 Task: Create a new task in Outlook with the subject 'New Employee Forms', set priority to 'High', and link the text 'Mandatory form for the new employee to fill within 12 days.' to 'forms.doc'.
Action: Mouse moved to (7, 110)
Screenshot: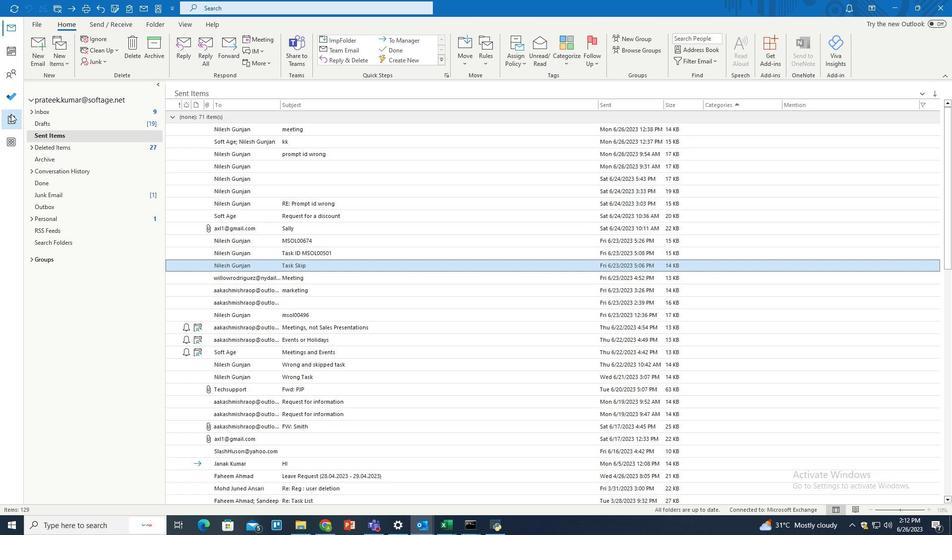
Action: Mouse pressed left at (7, 110)
Screenshot: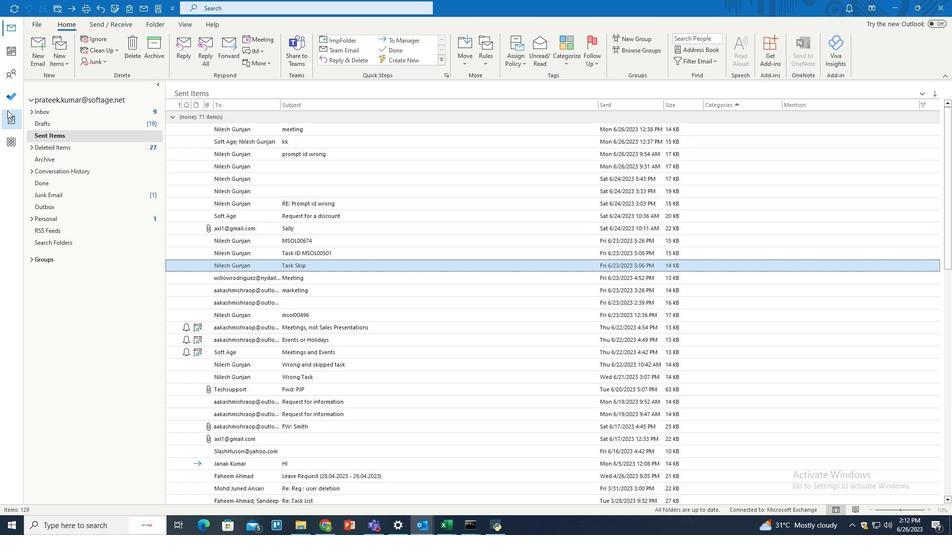
Action: Mouse moved to (37, 50)
Screenshot: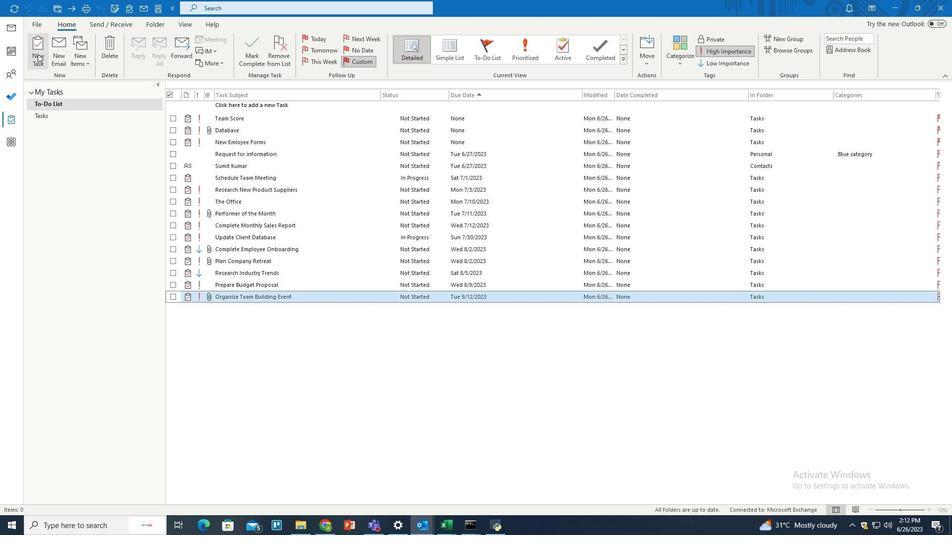 
Action: Mouse pressed left at (37, 50)
Screenshot: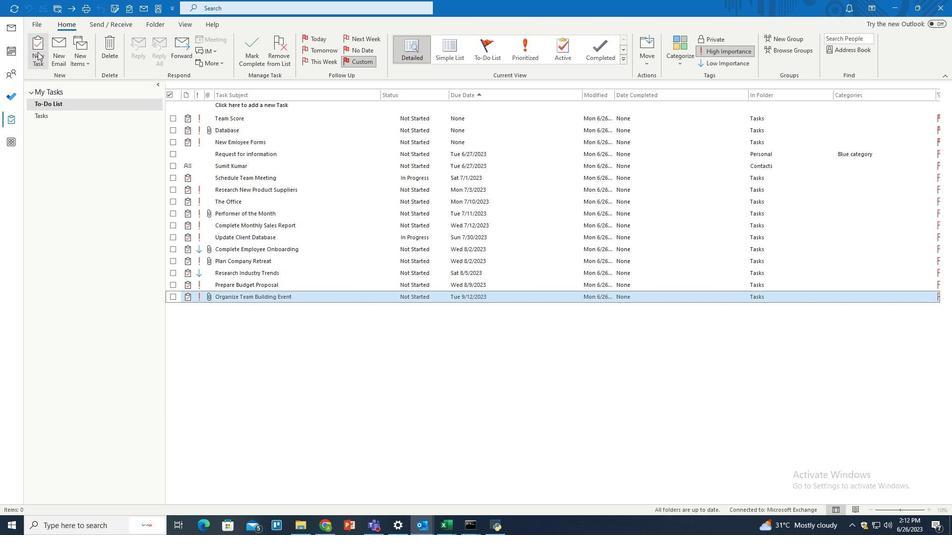 
Action: Mouse moved to (180, 100)
Screenshot: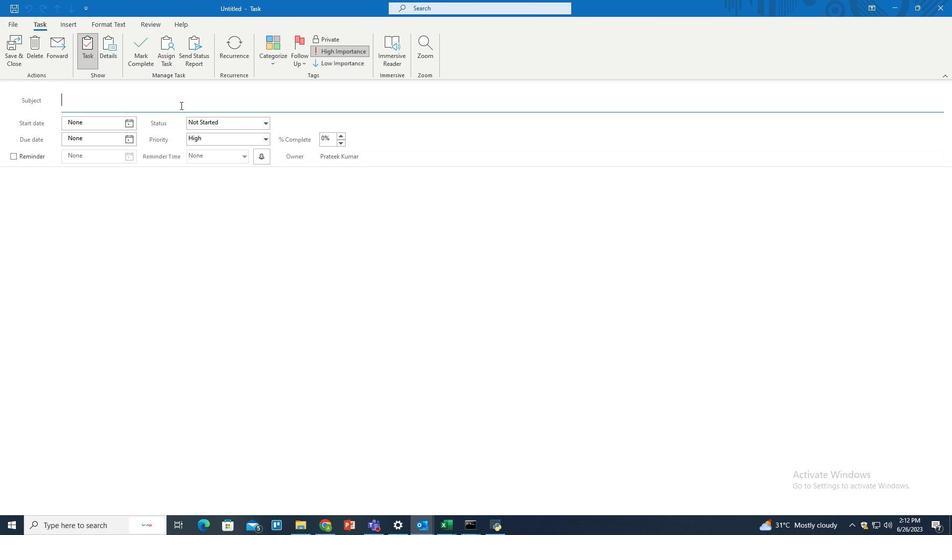
Action: Mouse pressed left at (180, 100)
Screenshot: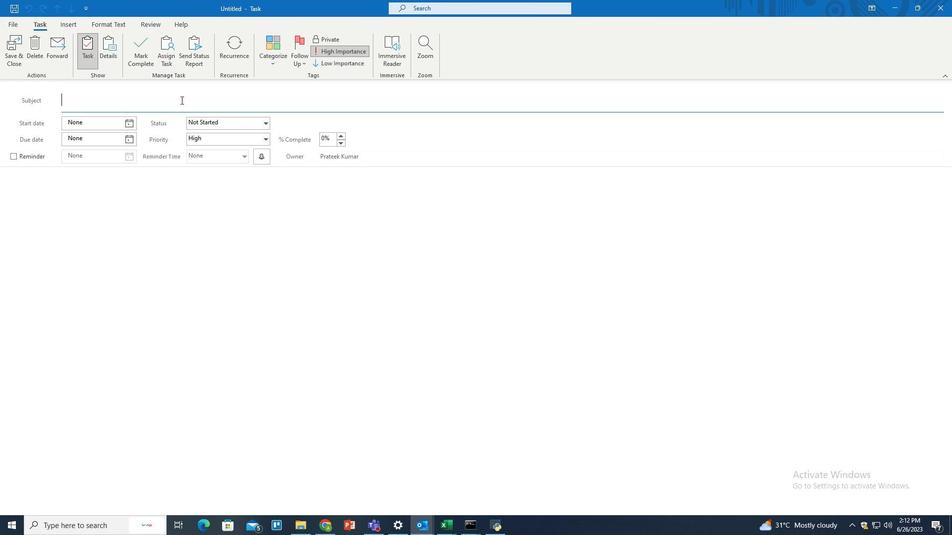 
Action: Mouse moved to (182, 101)
Screenshot: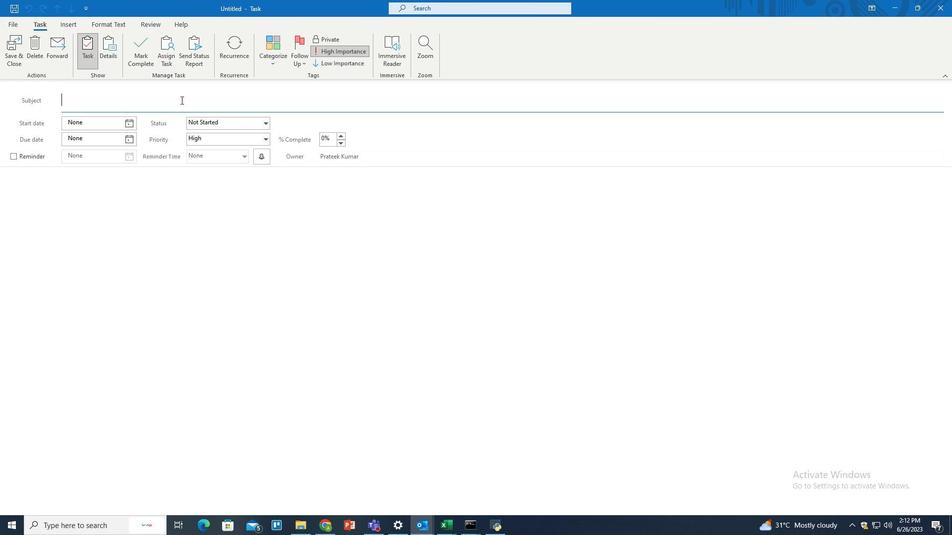 
Action: Key pressed <Key.shift>New<Key.space><Key.shift>Emloyee<Key.space><Key.shift>Forms
Screenshot: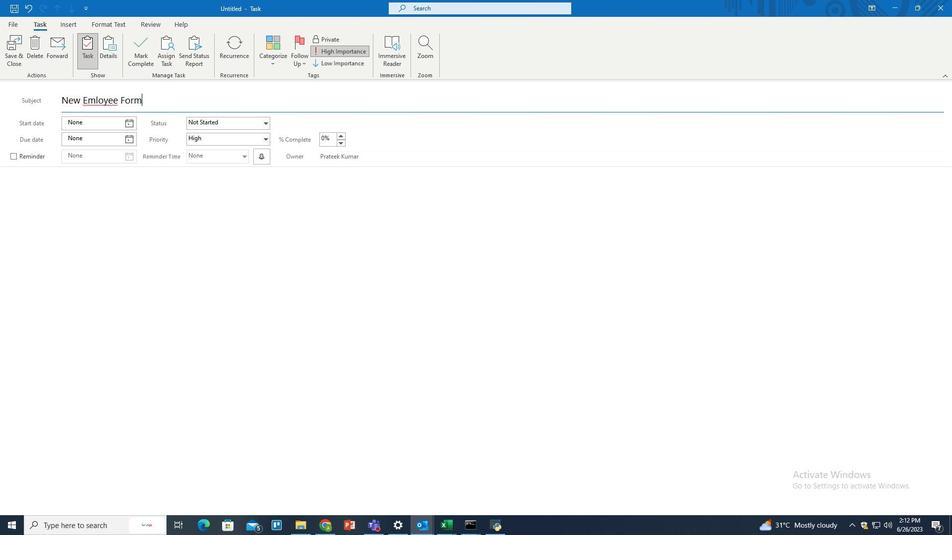 
Action: Mouse moved to (219, 201)
Screenshot: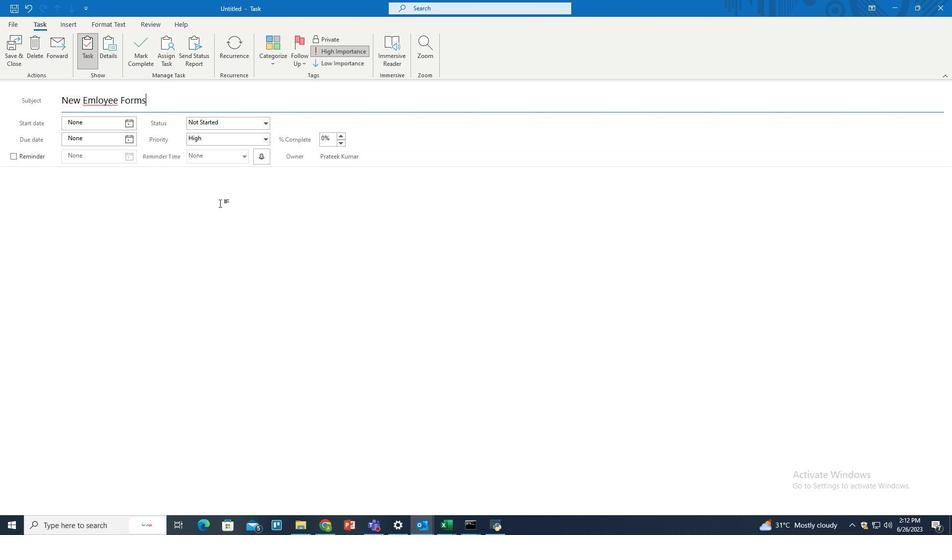 
Action: Mouse pressed left at (219, 201)
Screenshot: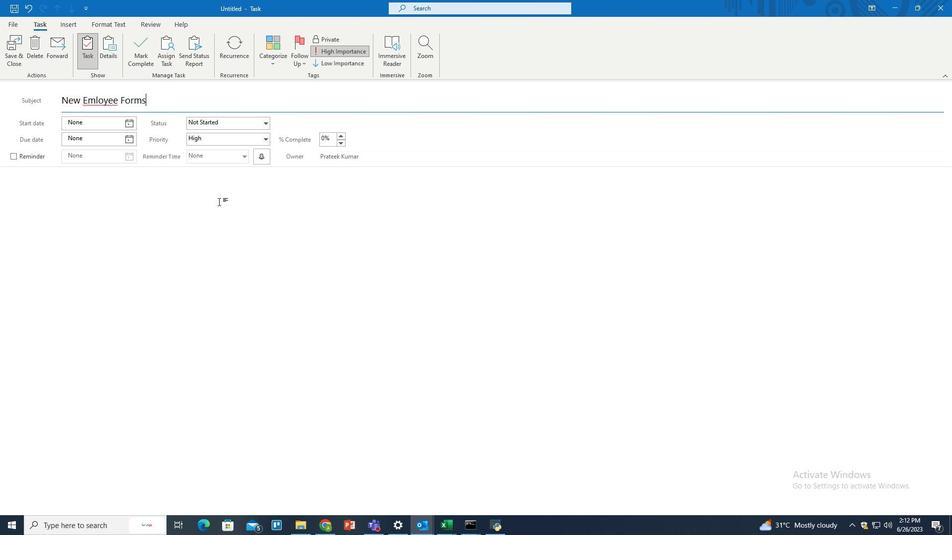 
Action: Key pressed <Key.shift>Mandar<Key.backspace>tory<Key.space>form<Key.space>for<Key.space>the<Key.space>new<Key.space>employee<Key.space>to<Key.space>fill<Key.space>within<Key.space>12<Key.space>days.
Screenshot: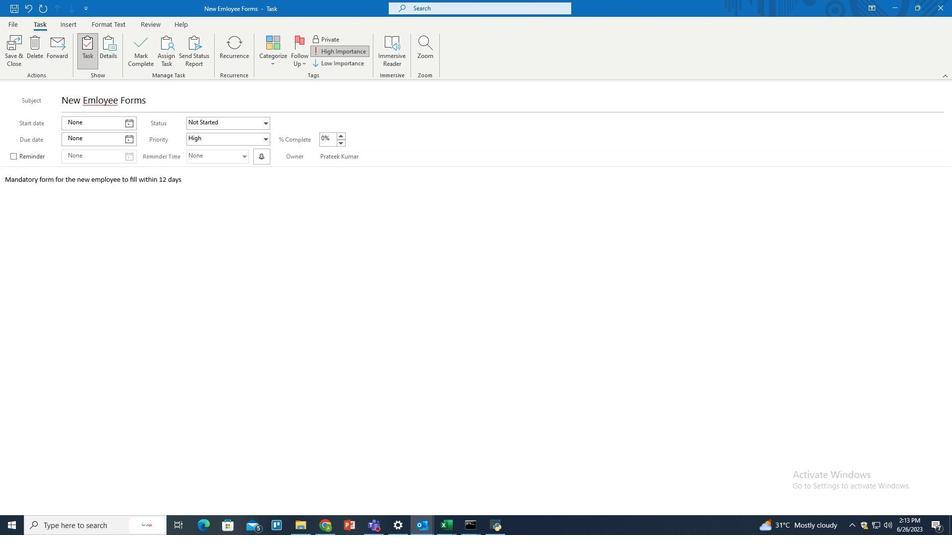 
Action: Mouse moved to (276, 186)
Screenshot: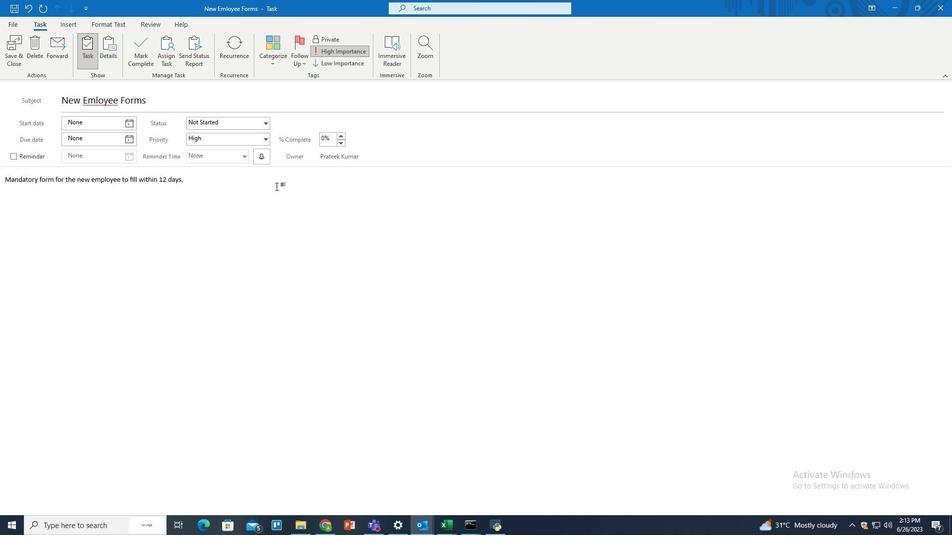 
Action: Mouse pressed left at (276, 186)
Screenshot: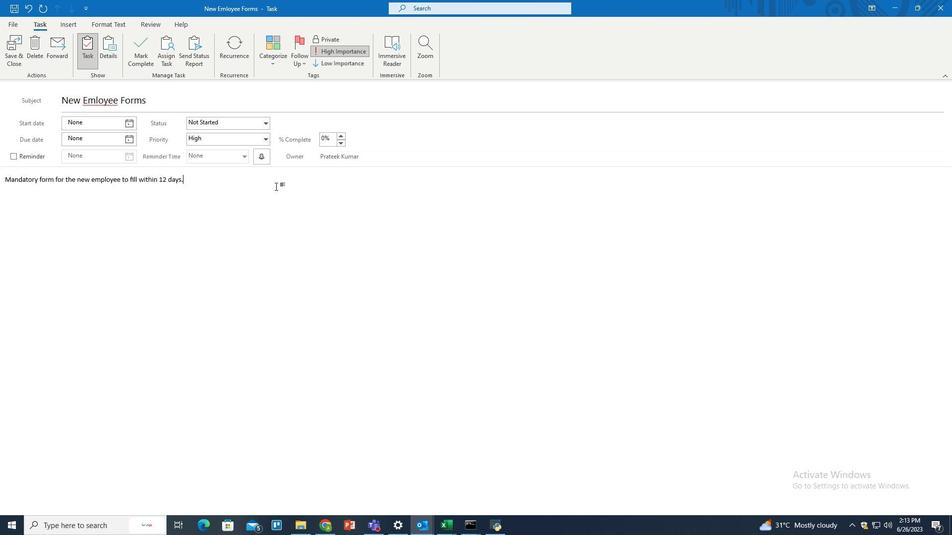 
Action: Mouse moved to (112, 177)
Screenshot: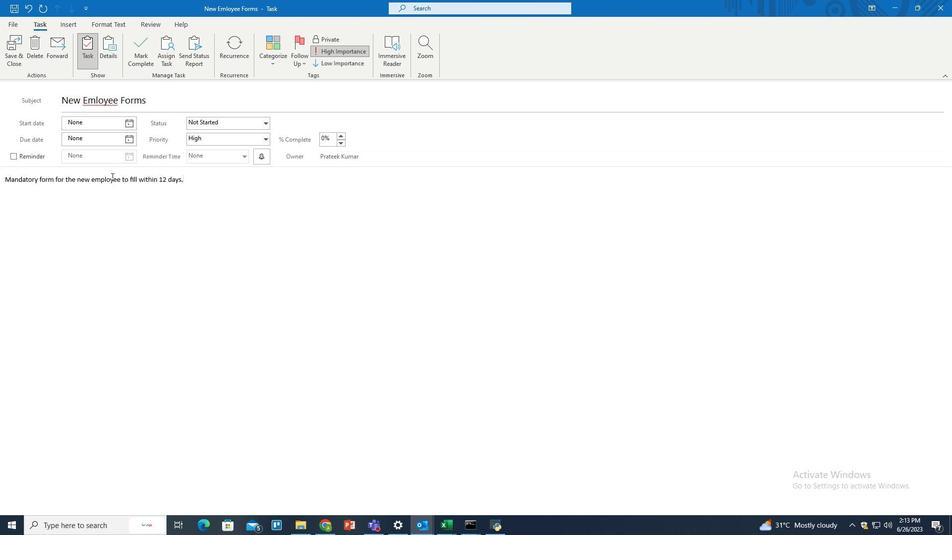 
Action: Mouse pressed left at (112, 177)
Screenshot: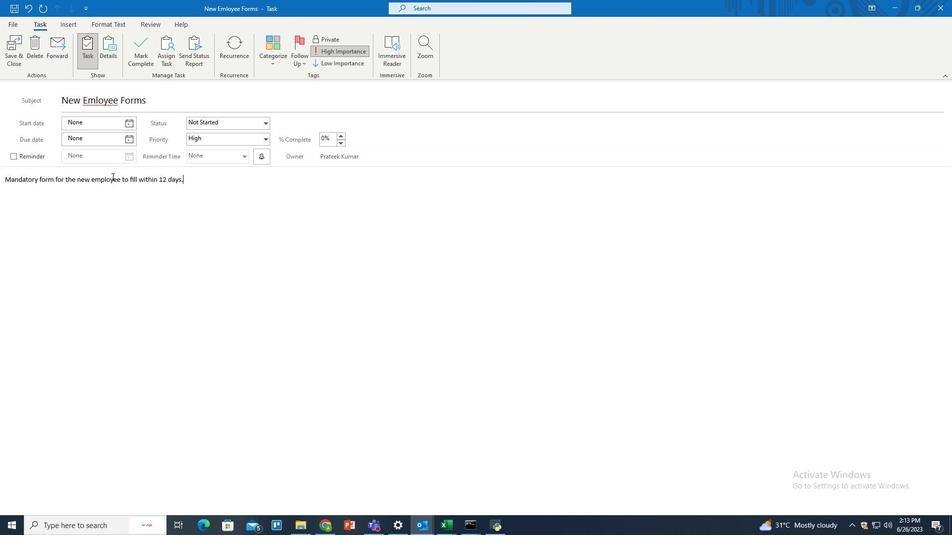 
Action: Mouse pressed left at (112, 177)
Screenshot: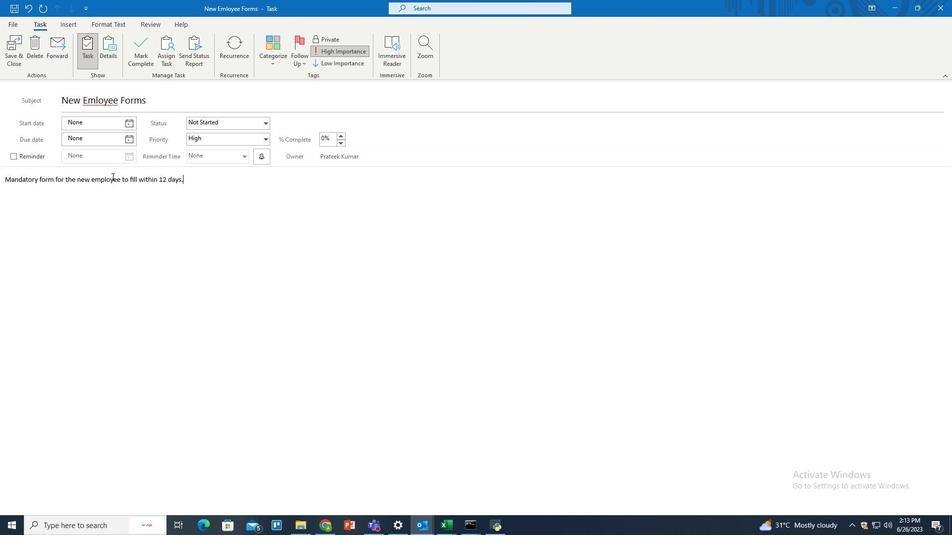 
Action: Mouse pressed left at (112, 177)
Screenshot: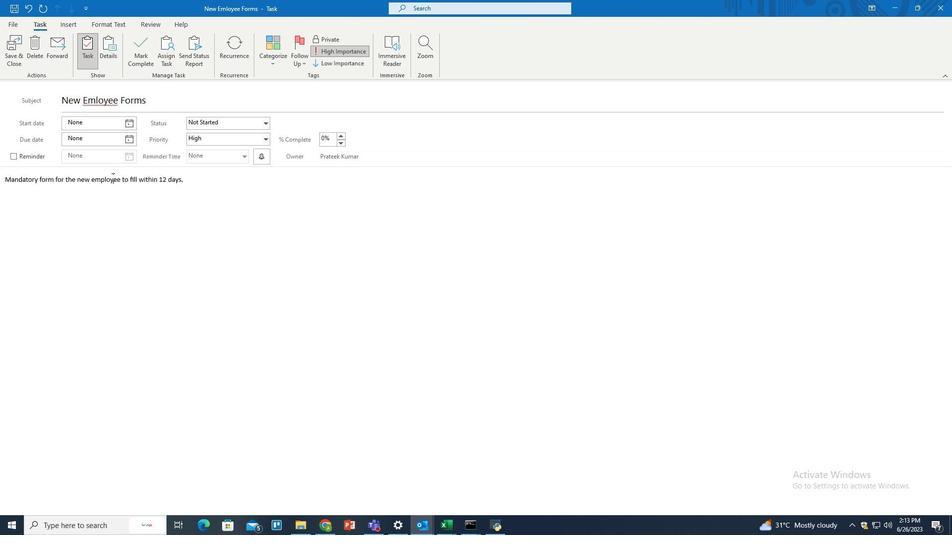 
Action: Mouse moved to (76, 27)
Screenshot: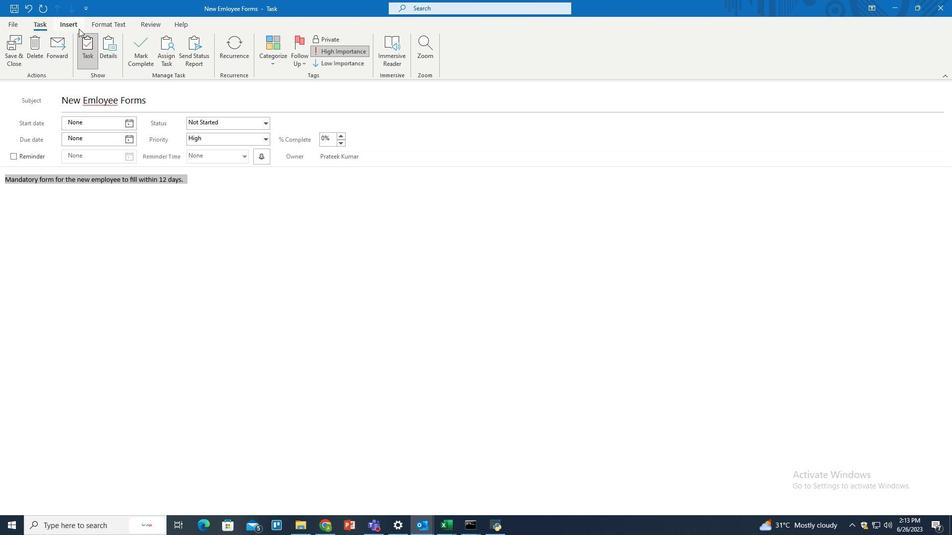 
Action: Mouse pressed left at (76, 27)
Screenshot: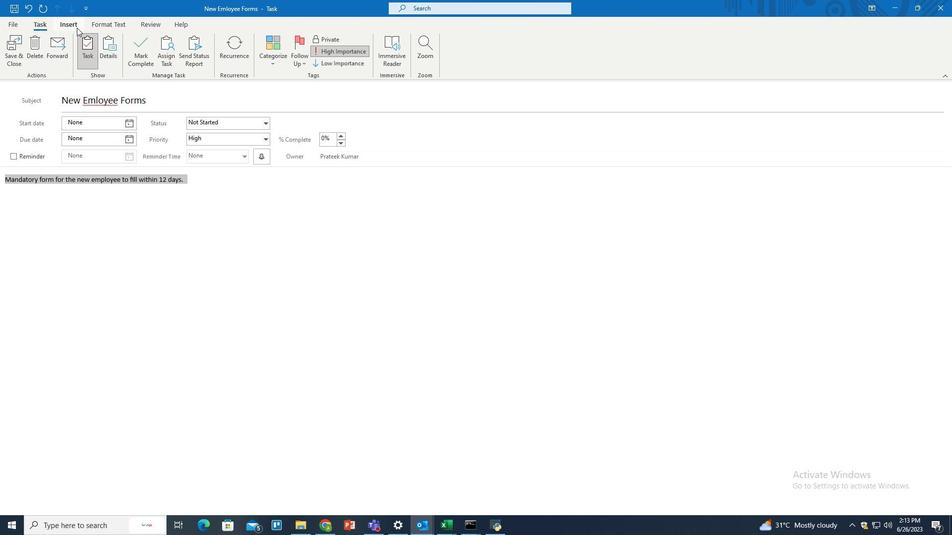 
Action: Mouse moved to (407, 45)
Screenshot: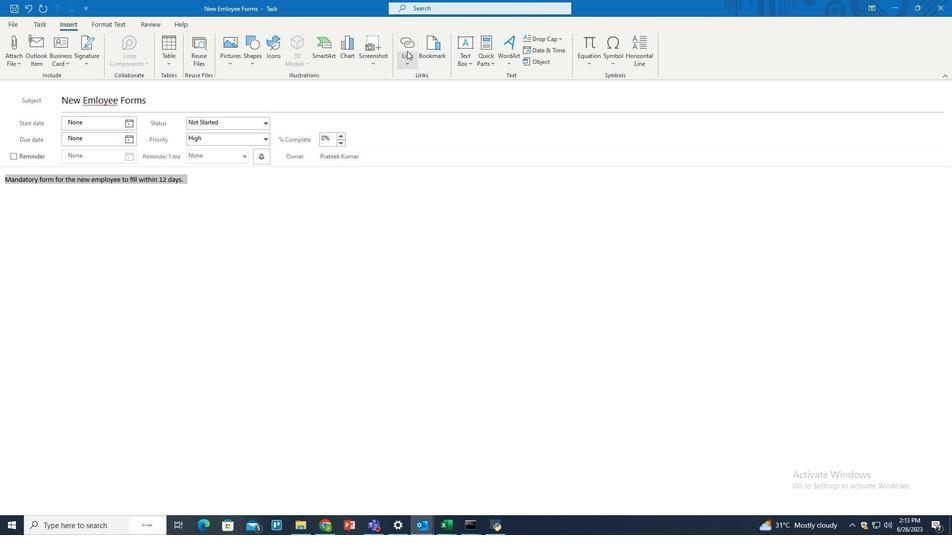 
Action: Mouse pressed left at (407, 45)
Screenshot: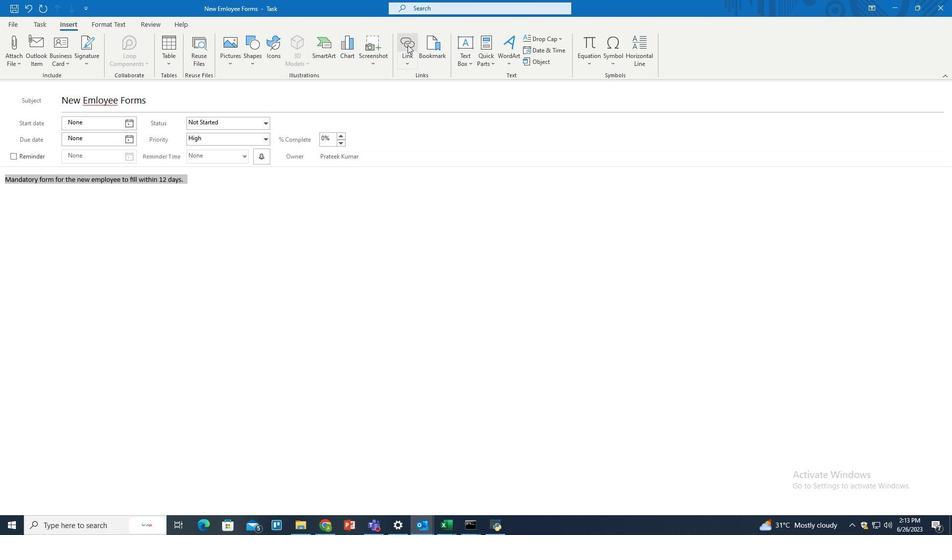 
Action: Mouse moved to (577, 304)
Screenshot: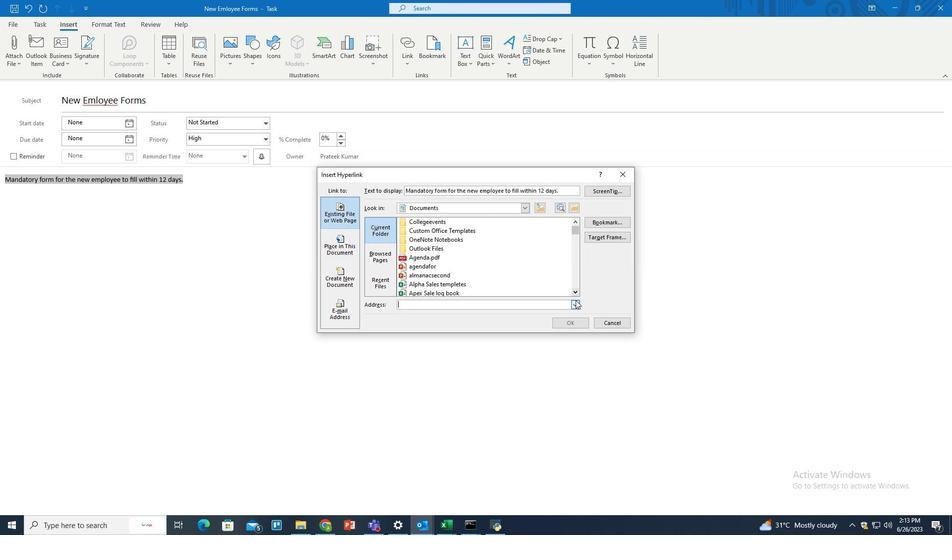 
Action: Mouse pressed left at (577, 304)
Screenshot: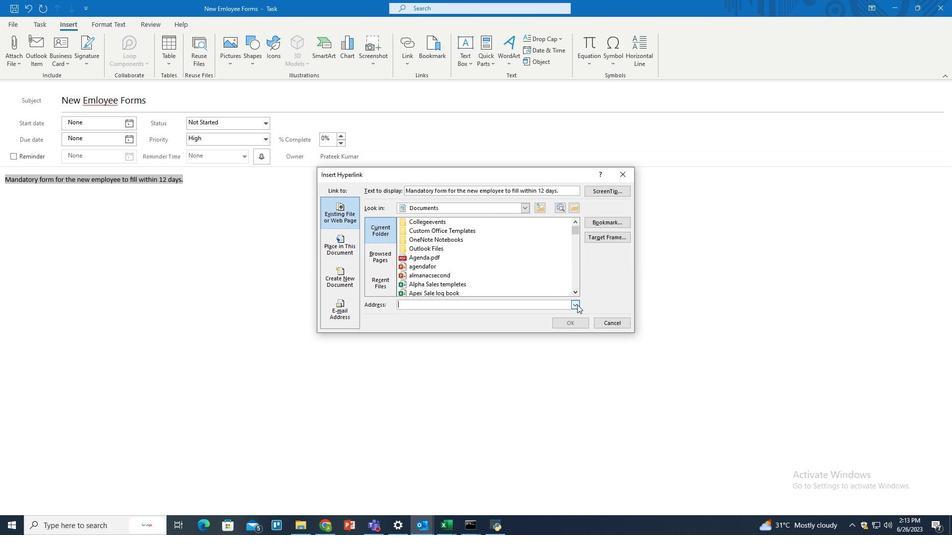 
Action: Mouse moved to (580, 228)
Screenshot: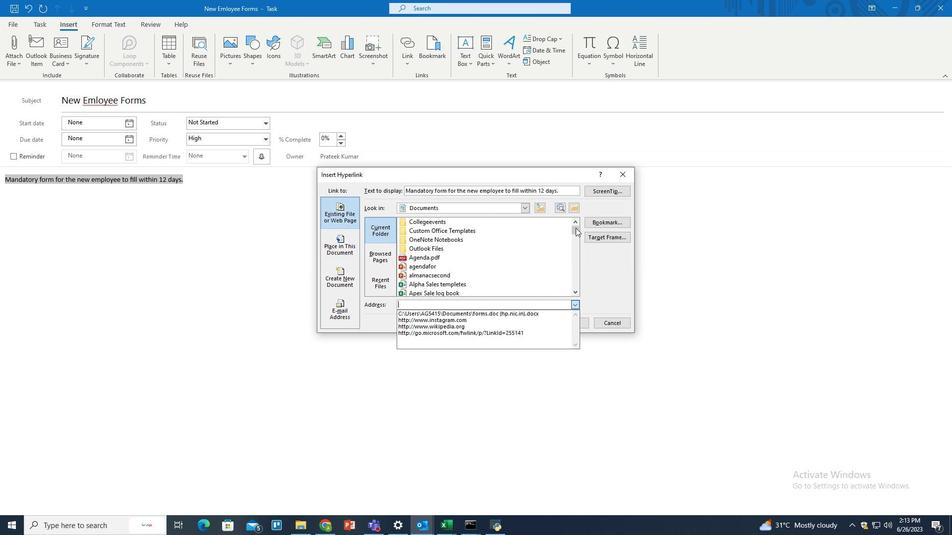 
Action: Mouse pressed left at (580, 228)
Screenshot: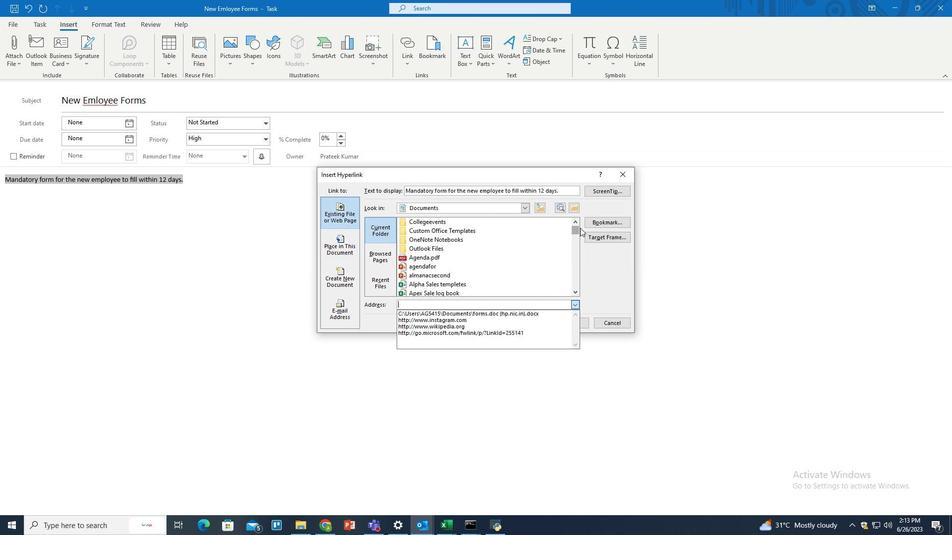 
Action: Mouse moved to (574, 229)
Screenshot: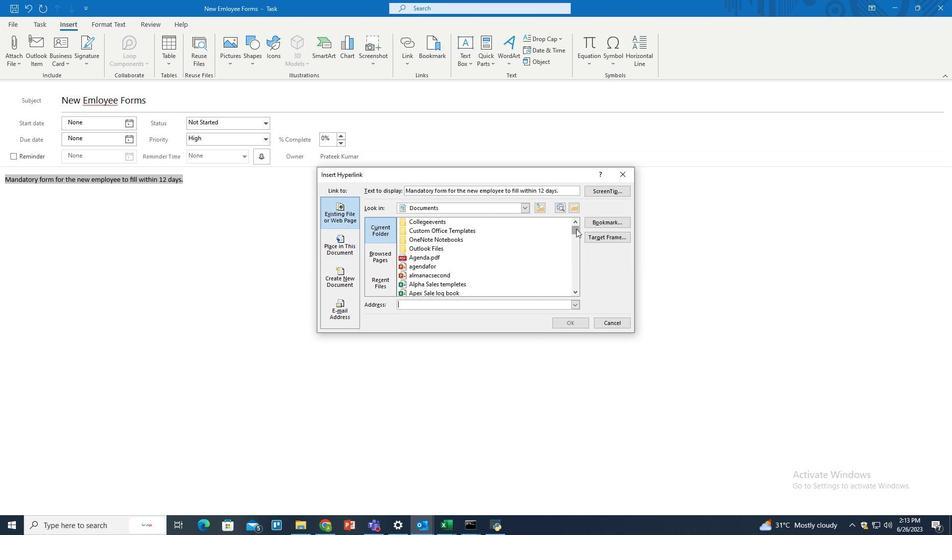 
Action: Mouse pressed left at (574, 229)
Screenshot: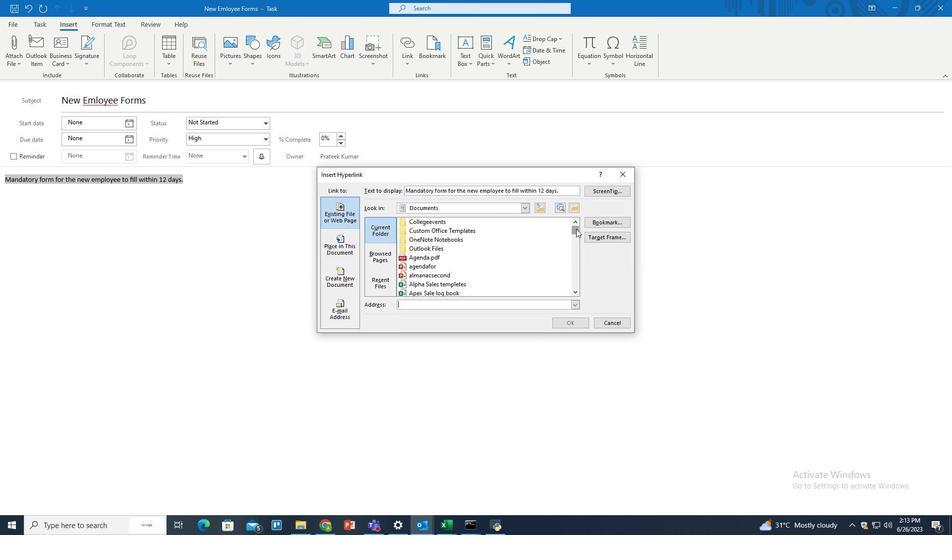 
Action: Mouse moved to (439, 275)
Screenshot: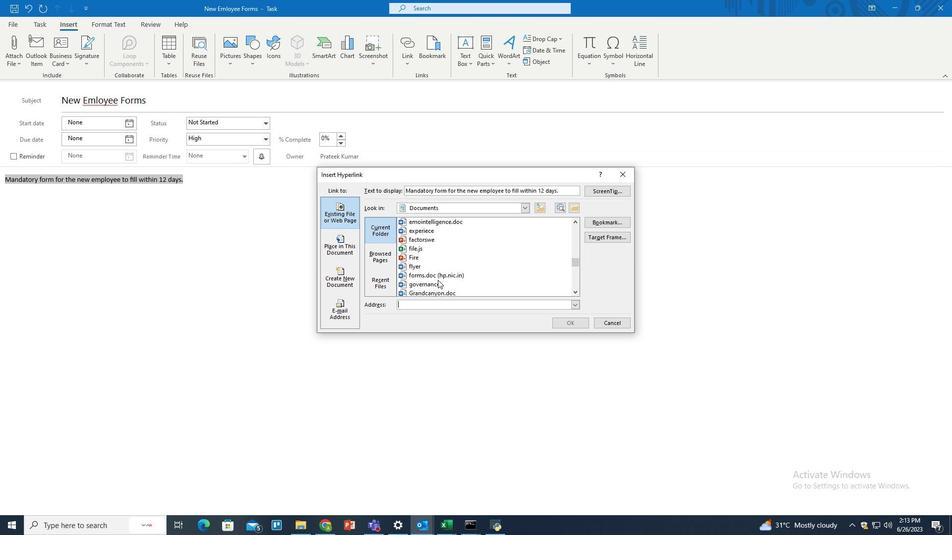 
Action: Mouse pressed left at (439, 275)
Screenshot: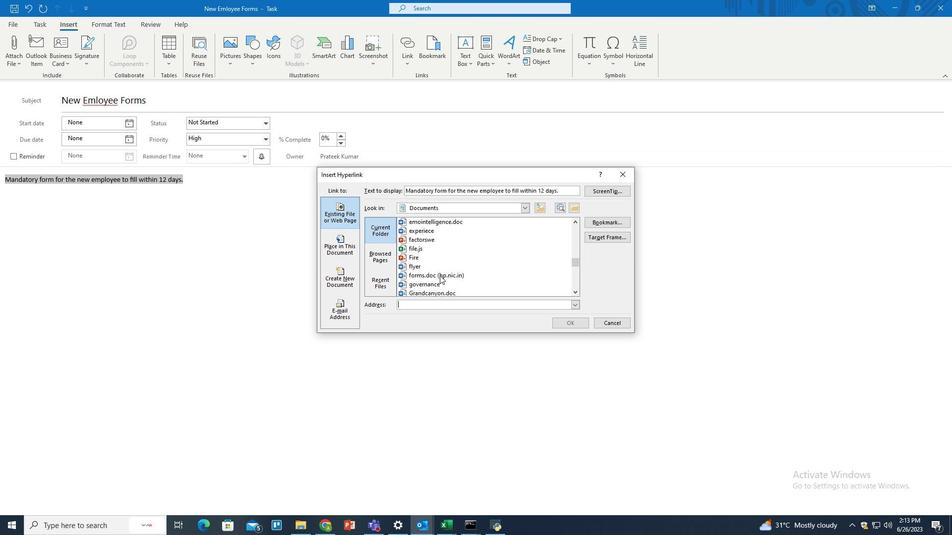 
Action: Mouse moved to (561, 322)
Screenshot: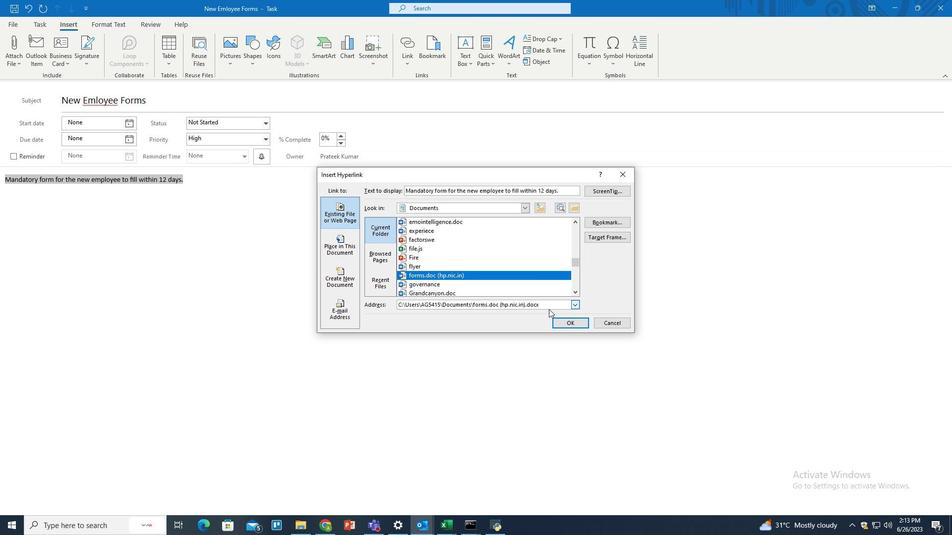 
Action: Mouse pressed left at (561, 322)
Screenshot: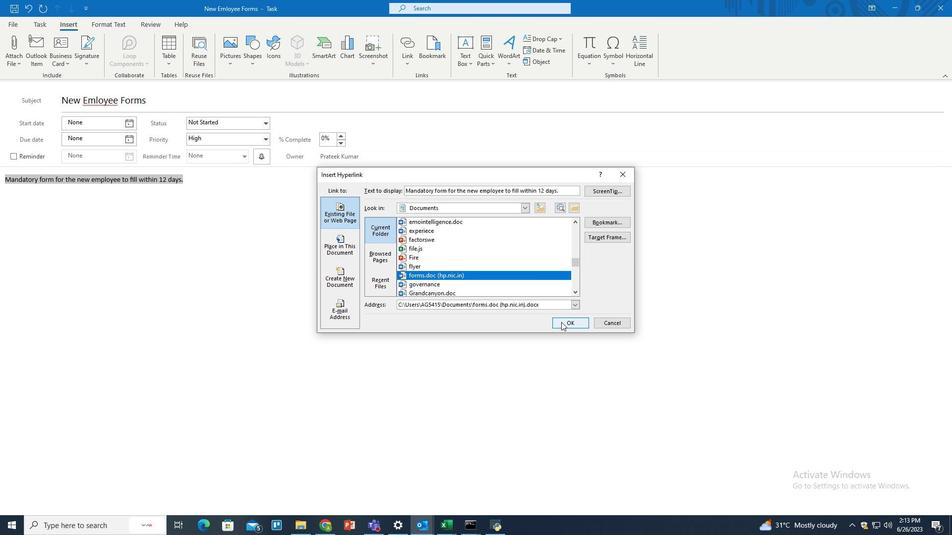 
Action: Mouse moved to (432, 45)
Screenshot: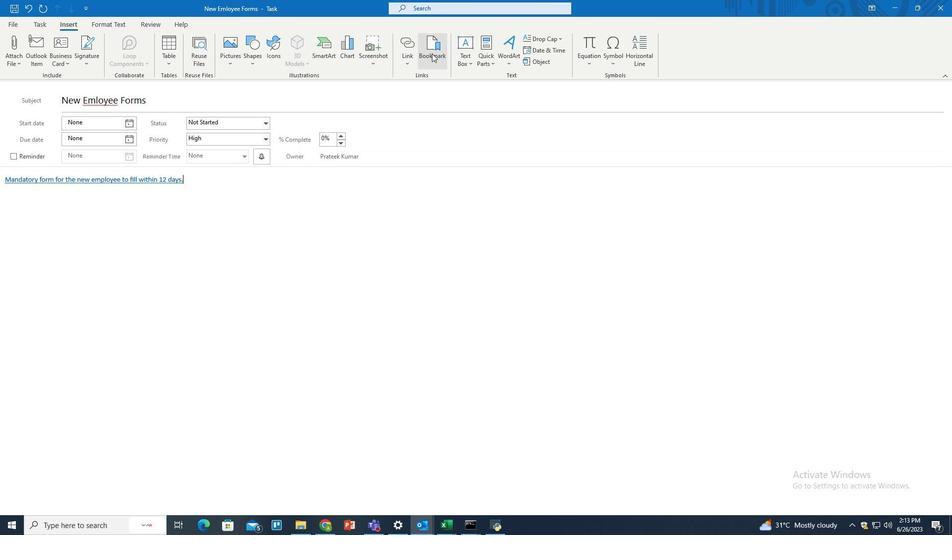 
Action: Mouse pressed left at (432, 45)
Screenshot: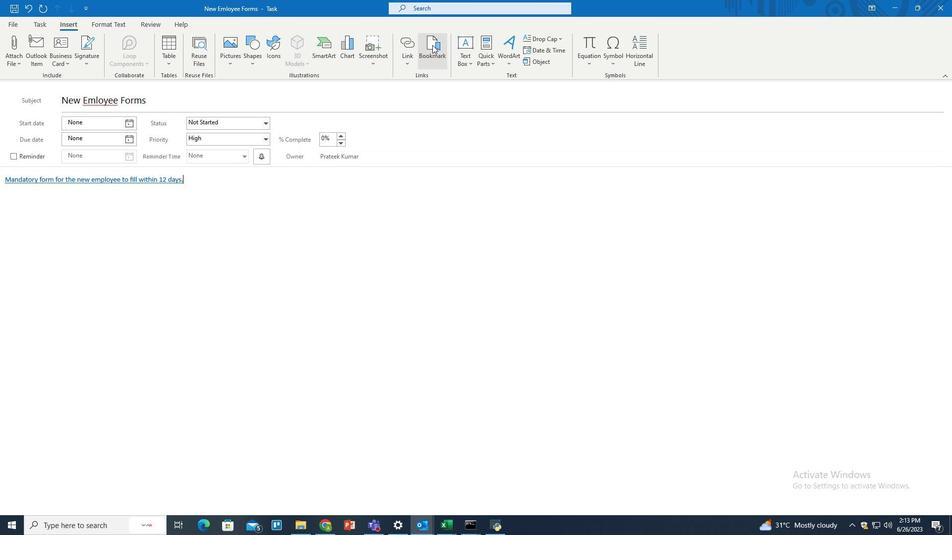 
Action: Mouse moved to (465, 201)
Screenshot: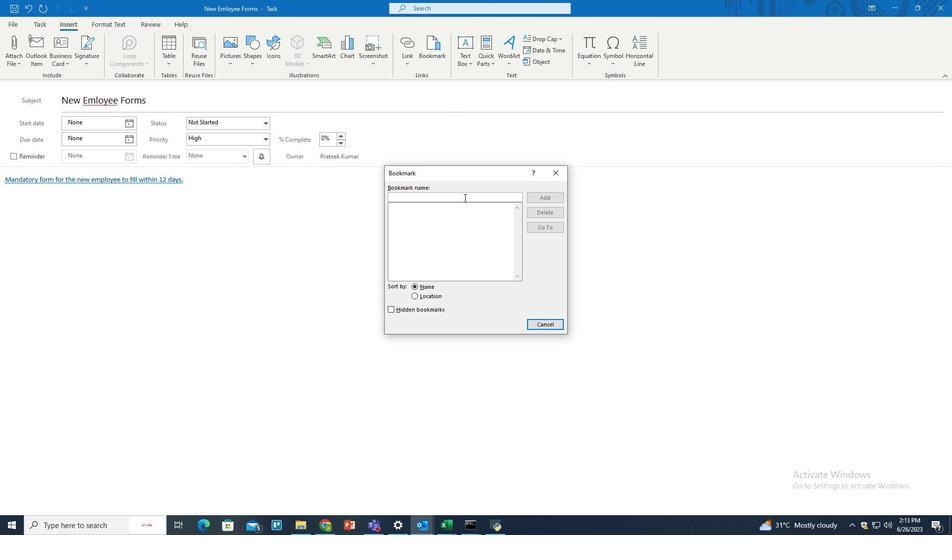 
Action: Key pressed <Key.shift>Employee
Screenshot: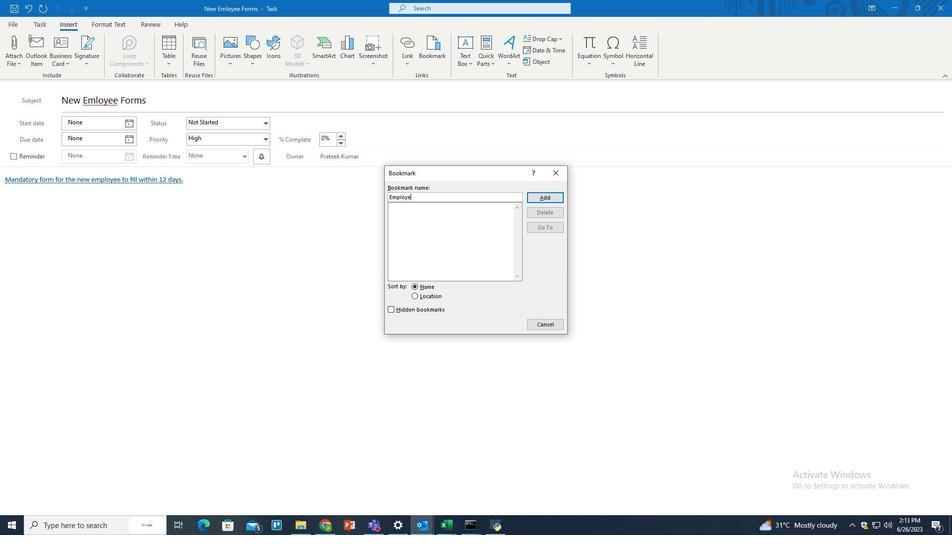 
Action: Mouse moved to (538, 199)
Screenshot: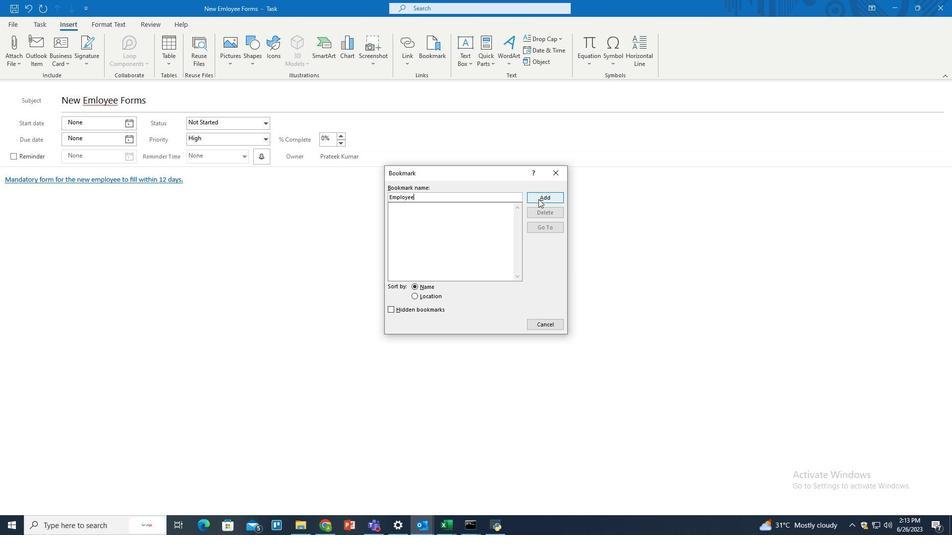 
Action: Mouse pressed left at (538, 199)
Screenshot: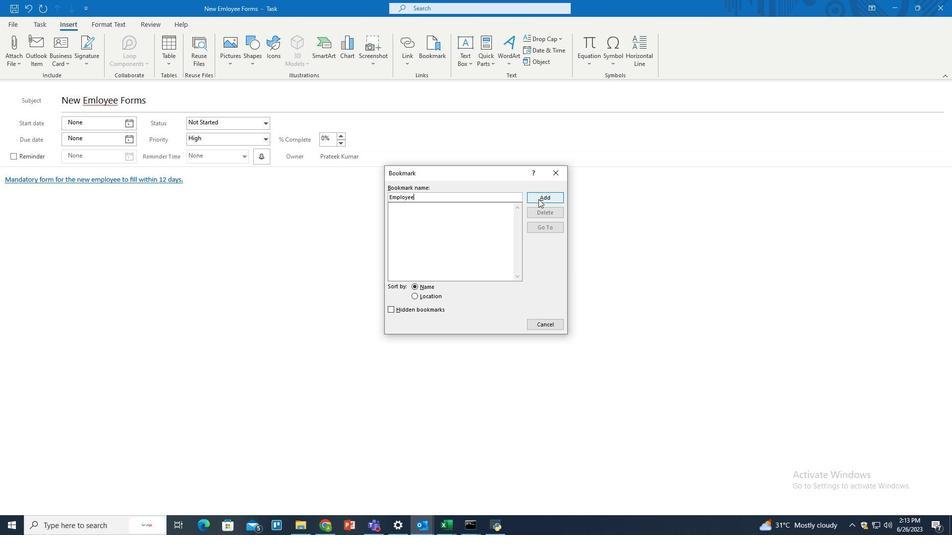 
Action: Mouse moved to (37, 27)
Screenshot: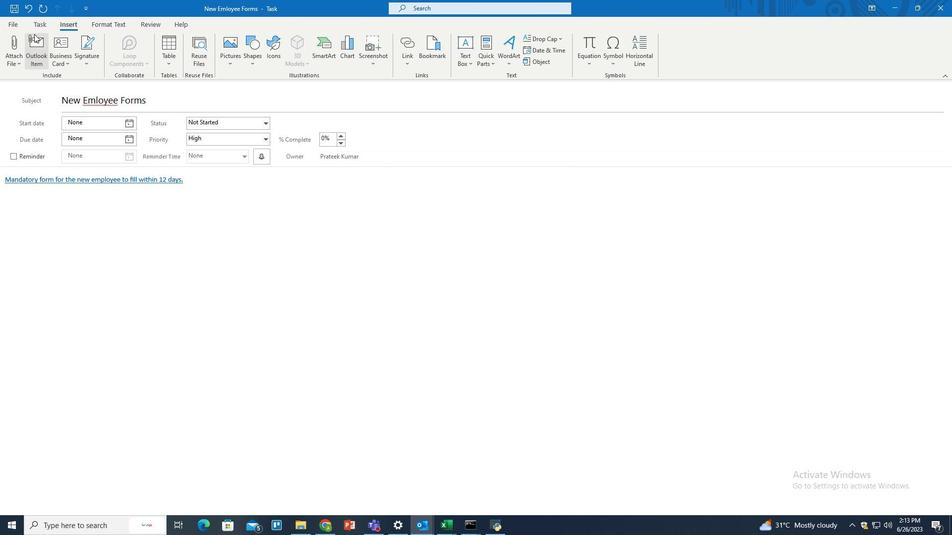 
Action: Mouse pressed left at (37, 27)
Screenshot: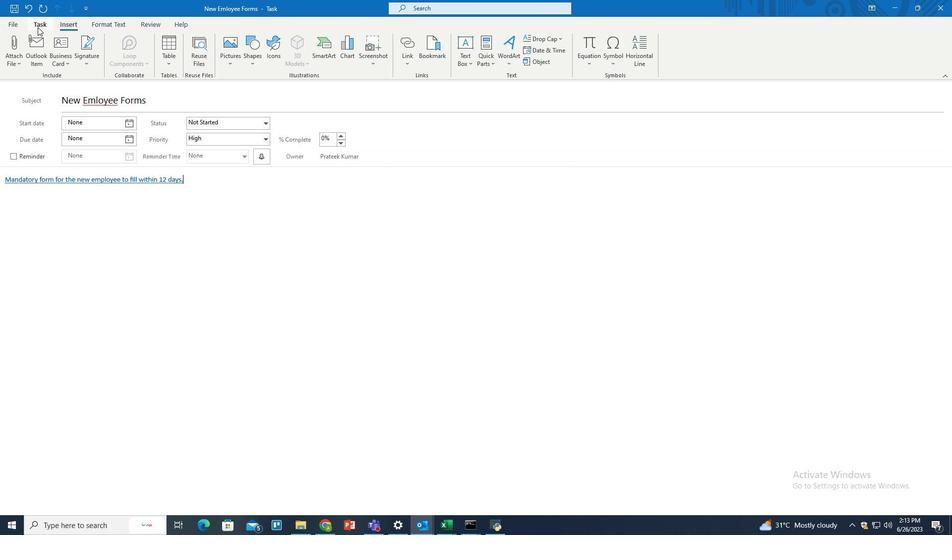 
Action: Mouse moved to (15, 44)
Screenshot: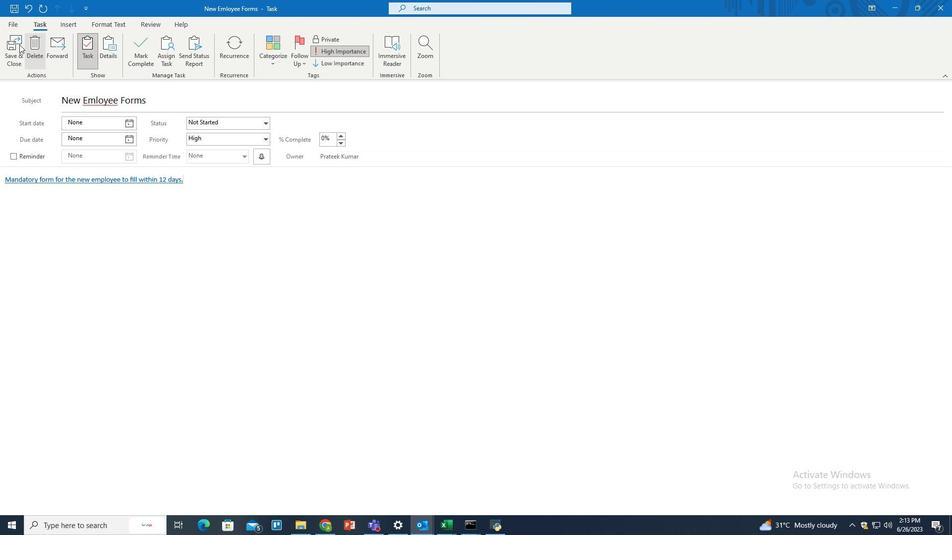 
Action: Mouse pressed left at (15, 44)
Screenshot: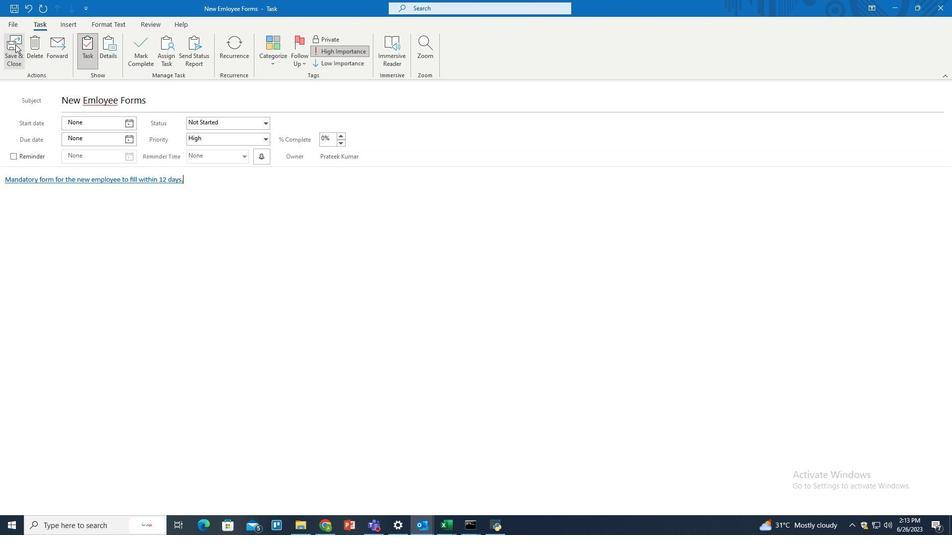 
Action: Mouse moved to (364, 233)
Screenshot: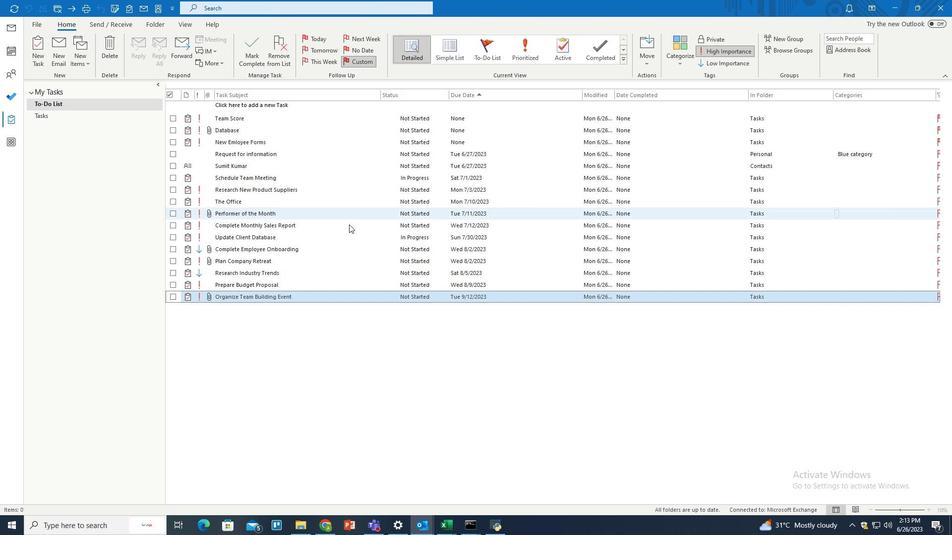 
